 Task: Toggle the show unused in the text editor,
Action: Mouse moved to (11, 496)
Screenshot: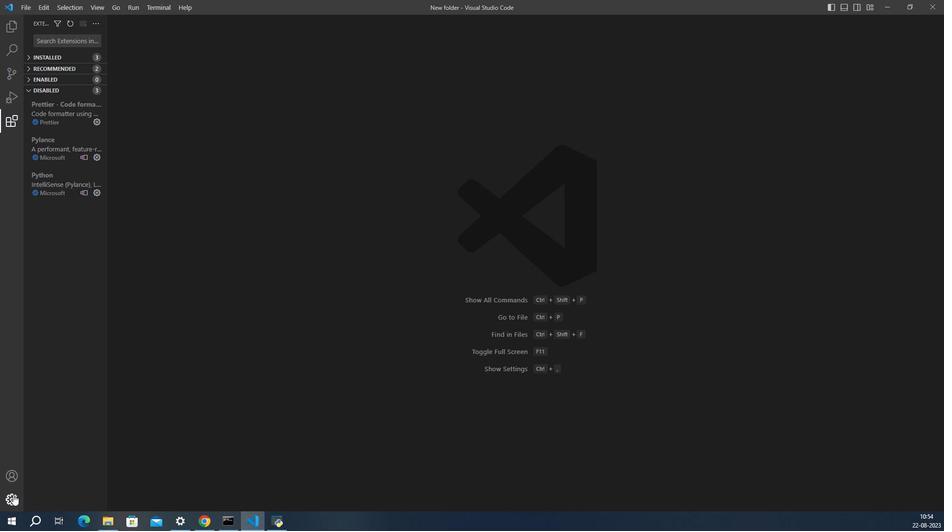 
Action: Mouse pressed left at (11, 496)
Screenshot: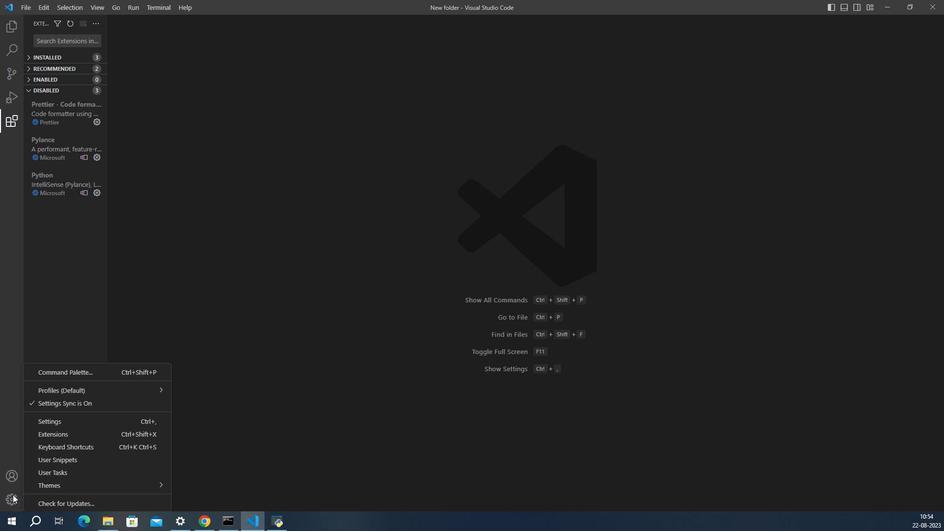 
Action: Mouse moved to (44, 421)
Screenshot: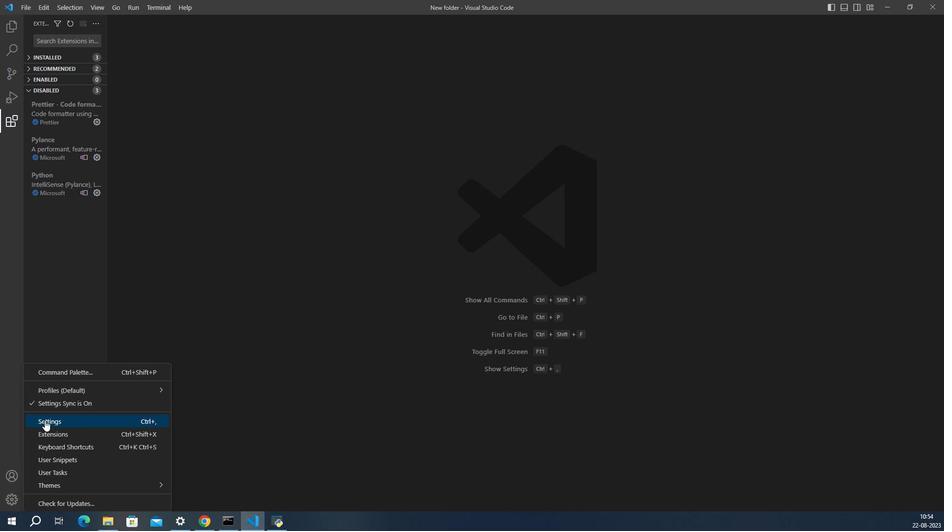 
Action: Mouse pressed left at (44, 421)
Screenshot: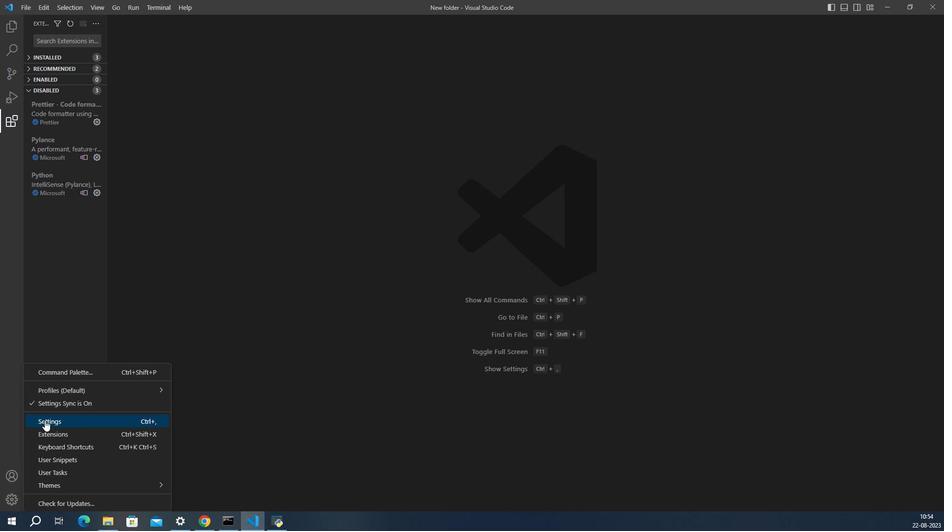 
Action: Mouse moved to (436, 362)
Screenshot: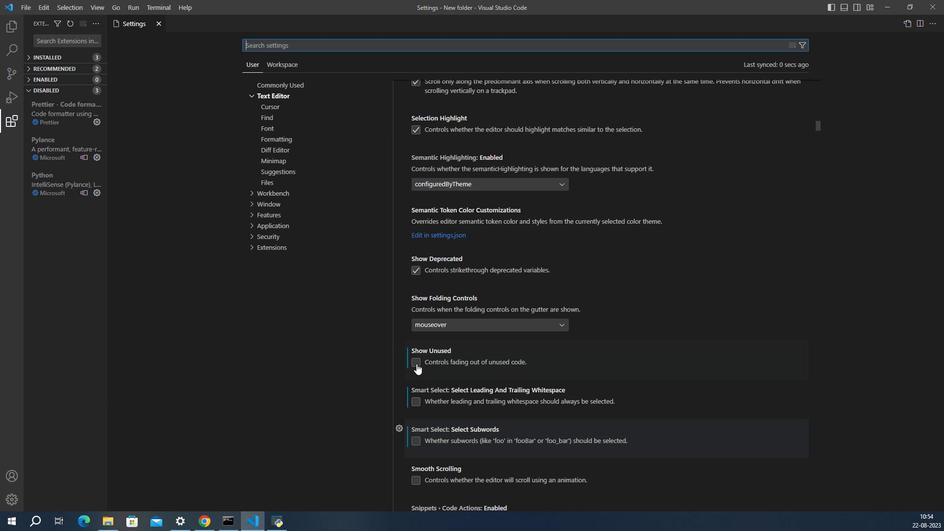 
Action: Mouse pressed left at (436, 362)
Screenshot: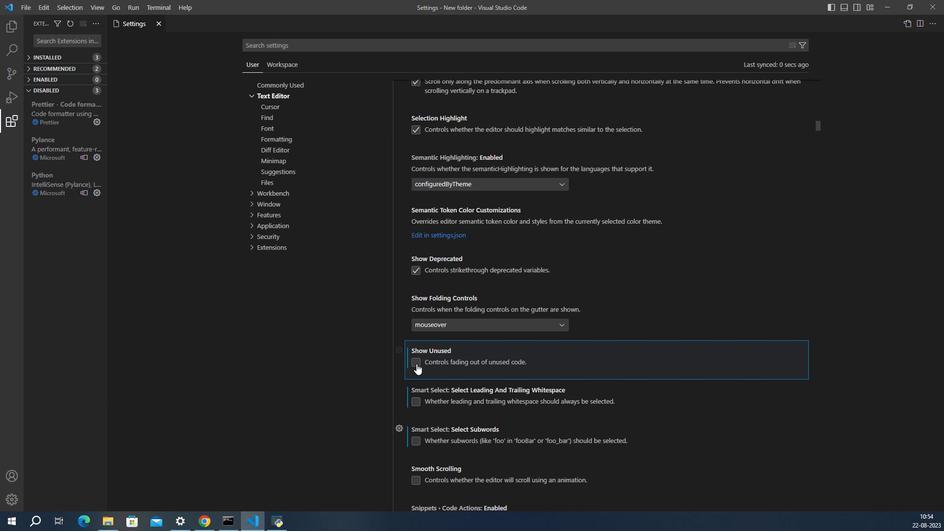 
Action: Mouse moved to (458, 362)
Screenshot: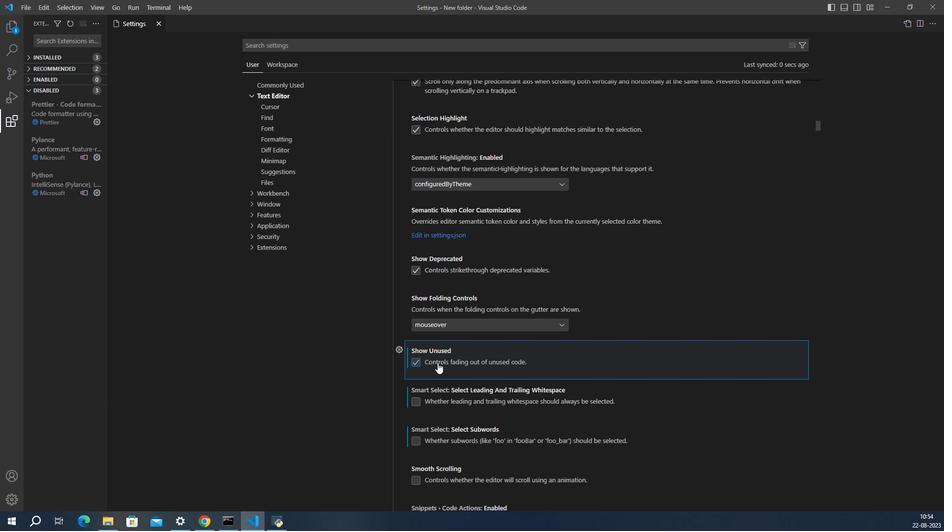 
